Task: Access the omni channel home.
Action: Mouse moved to (975, 64)
Screenshot: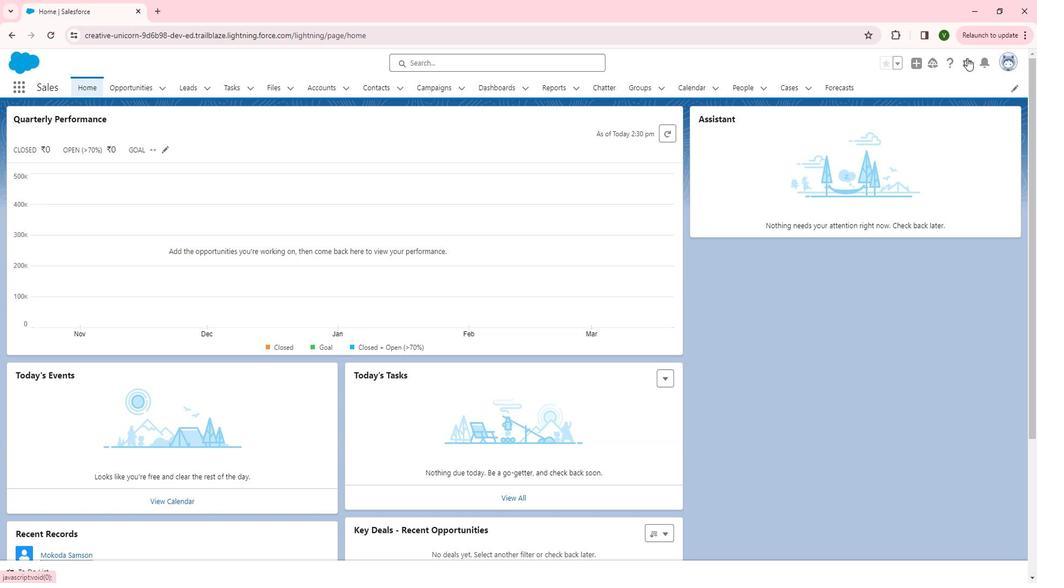 
Action: Mouse pressed left at (975, 64)
Screenshot: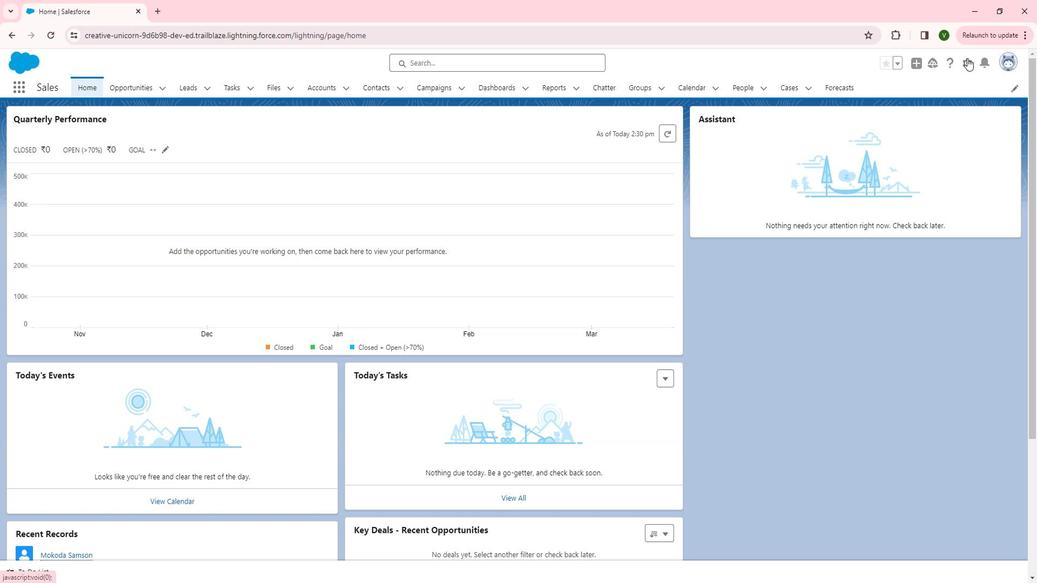 
Action: Mouse moved to (933, 141)
Screenshot: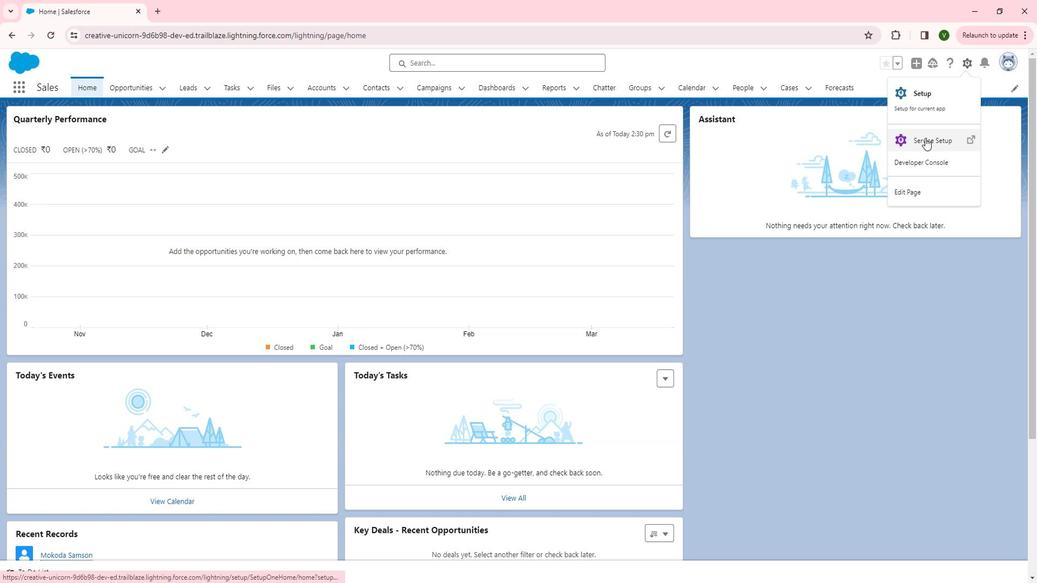 
Action: Mouse pressed left at (933, 141)
Screenshot: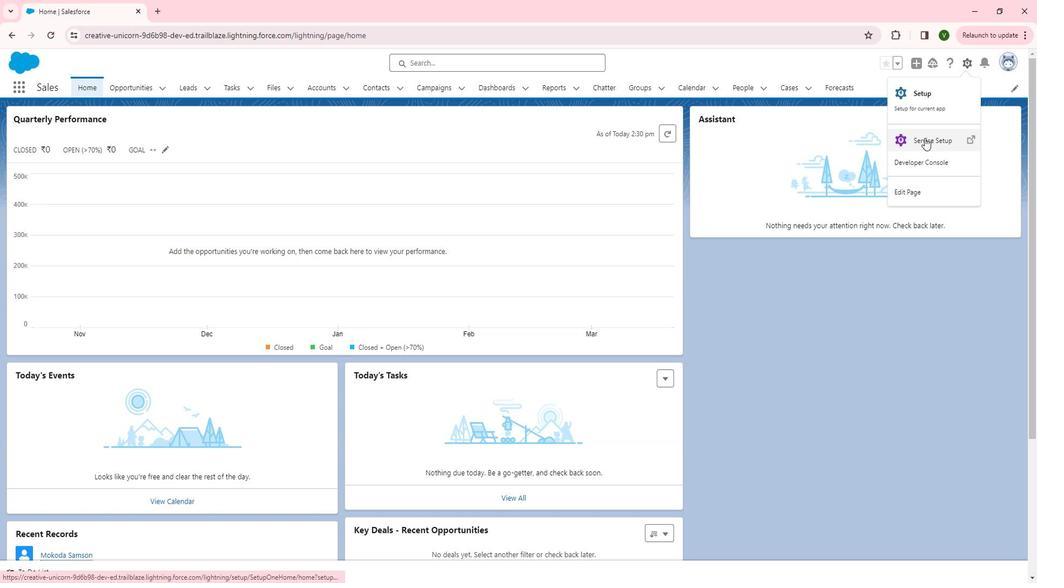 
Action: Mouse moved to (15, 254)
Screenshot: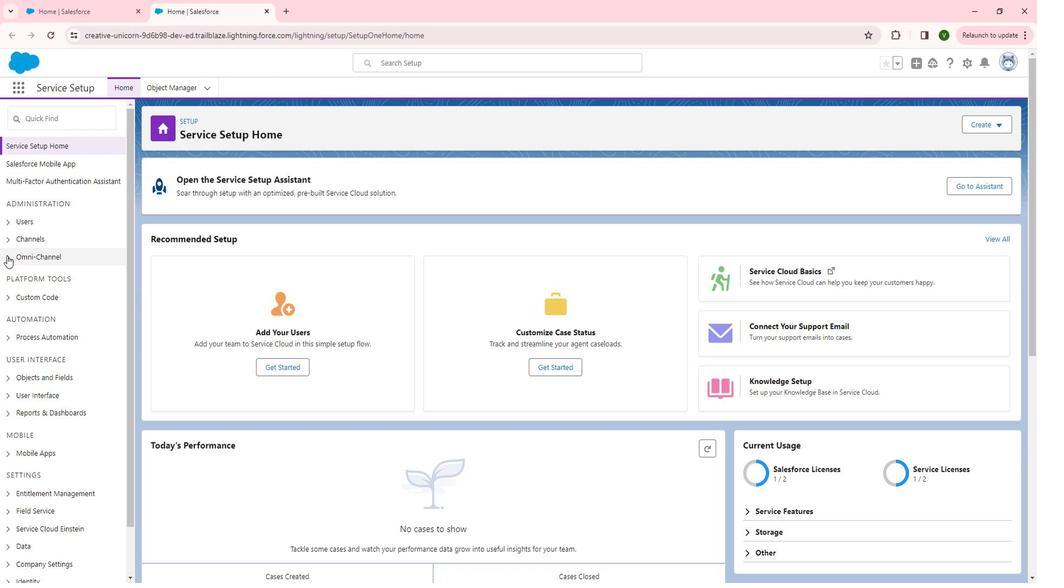 
Action: Mouse pressed left at (15, 254)
Screenshot: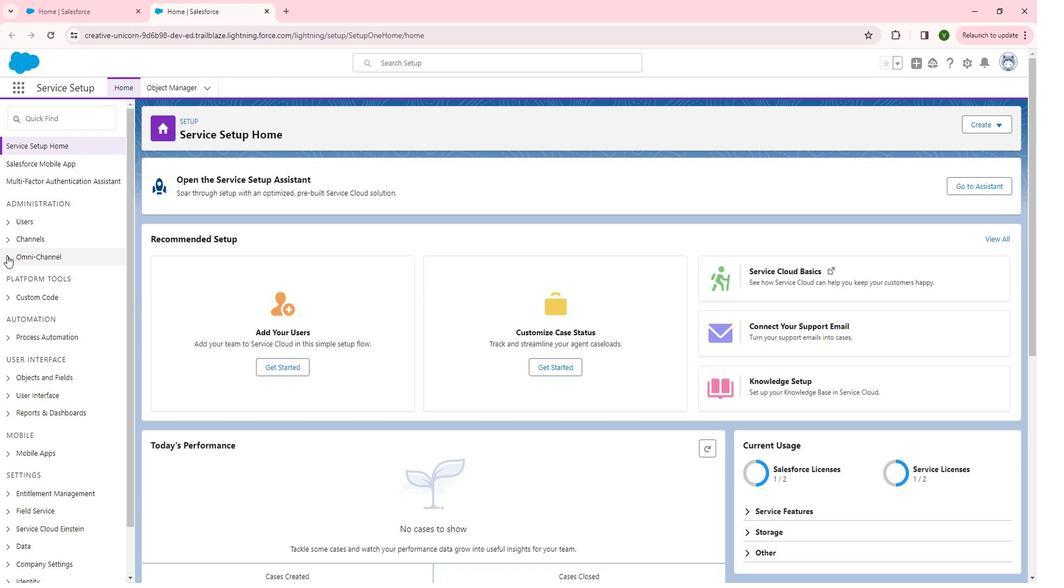 
Action: Mouse moved to (77, 289)
Screenshot: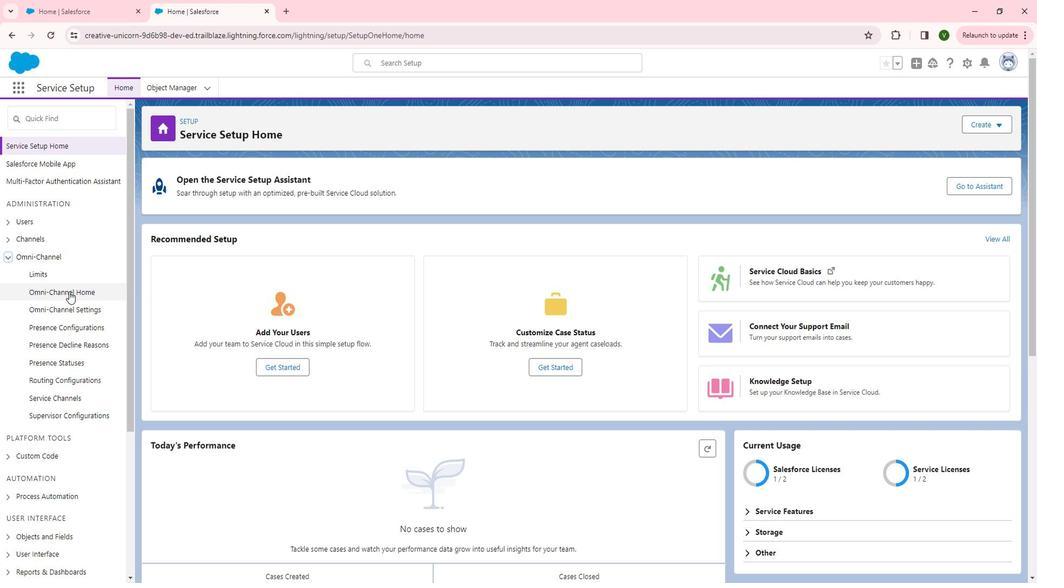 
Action: Mouse pressed left at (77, 289)
Screenshot: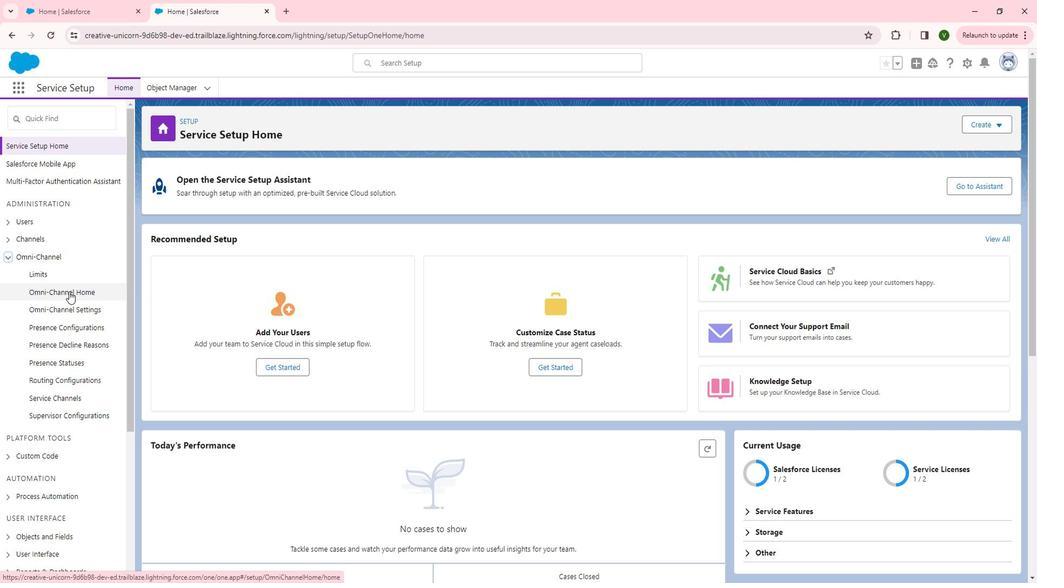 
Action: Mouse moved to (456, 330)
Screenshot: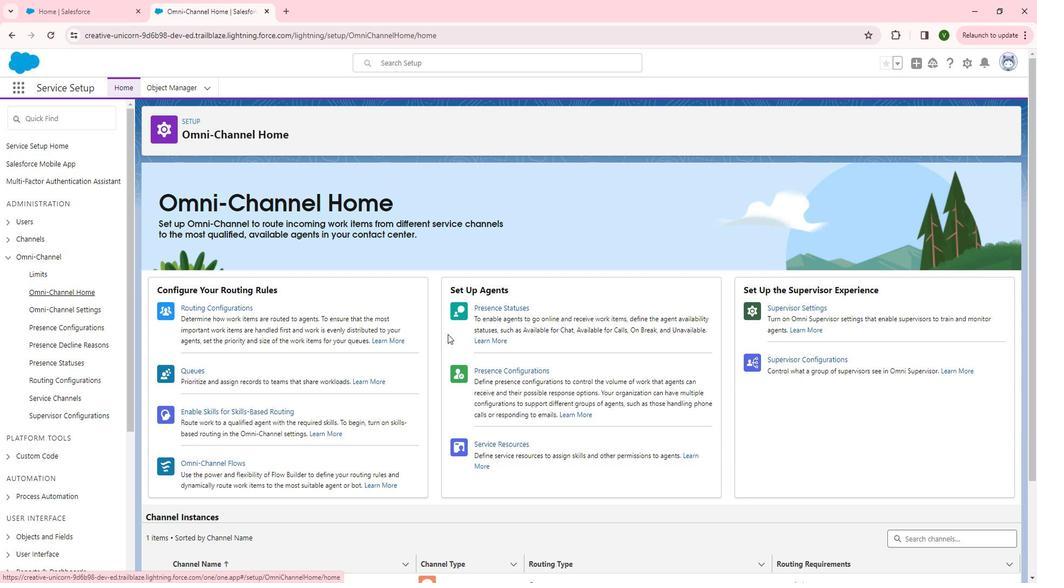 
Action: Mouse scrolled (456, 330) with delta (0, 0)
Screenshot: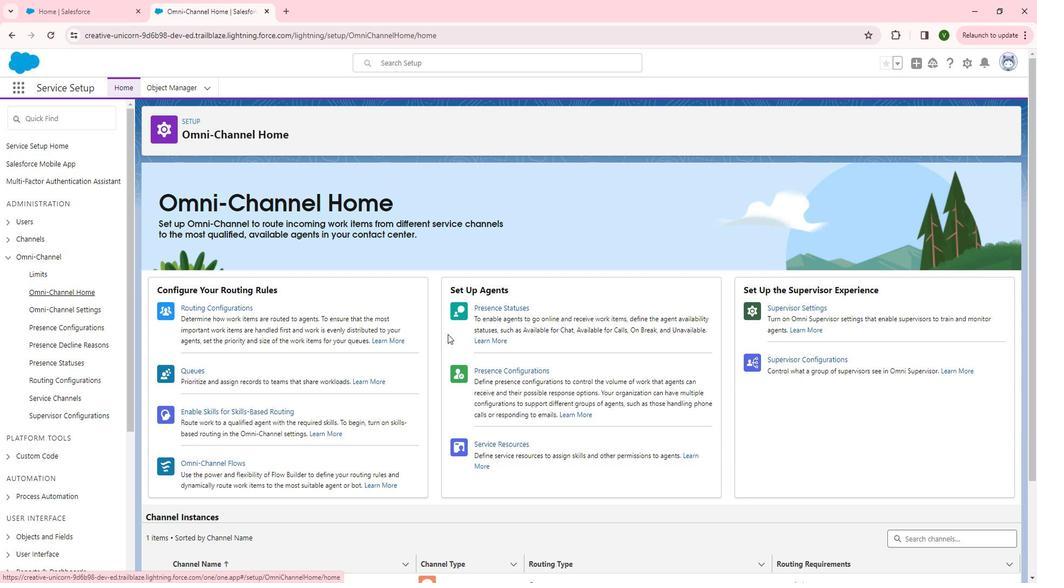 
Action: Mouse scrolled (456, 330) with delta (0, 0)
Screenshot: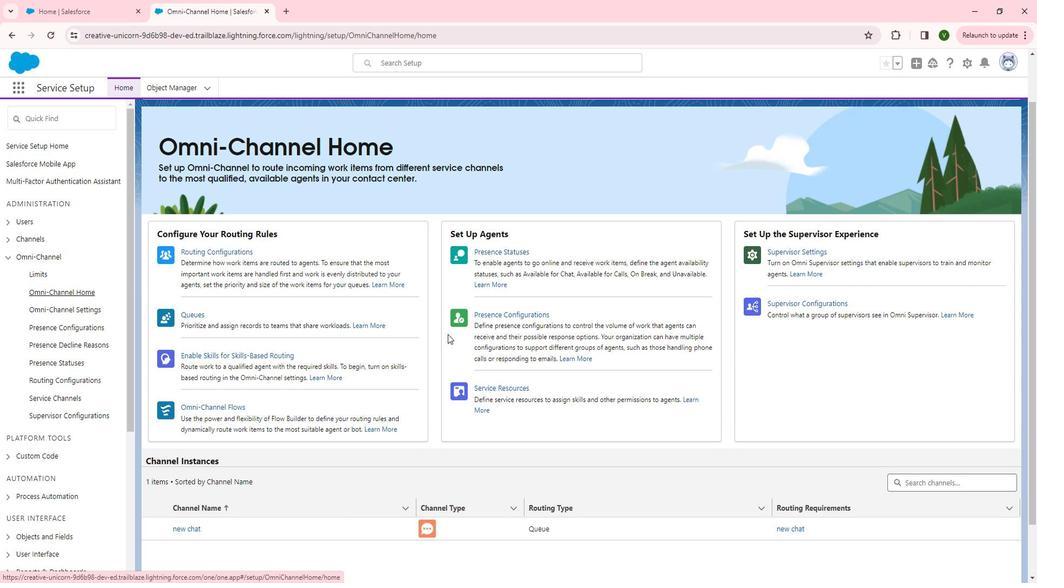 
Action: Mouse scrolled (456, 330) with delta (0, 0)
Screenshot: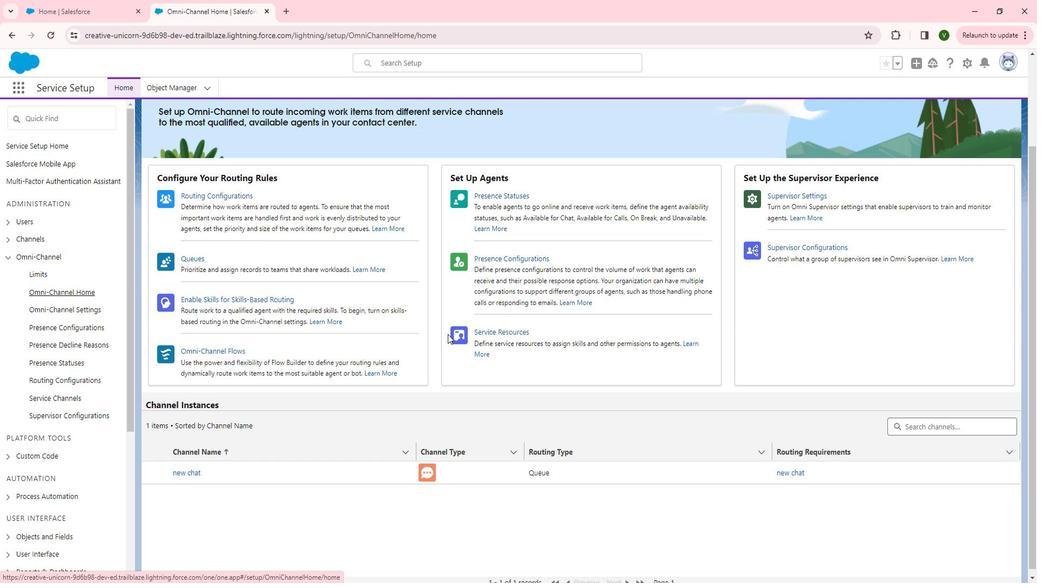 
Action: Mouse scrolled (456, 330) with delta (0, 0)
Screenshot: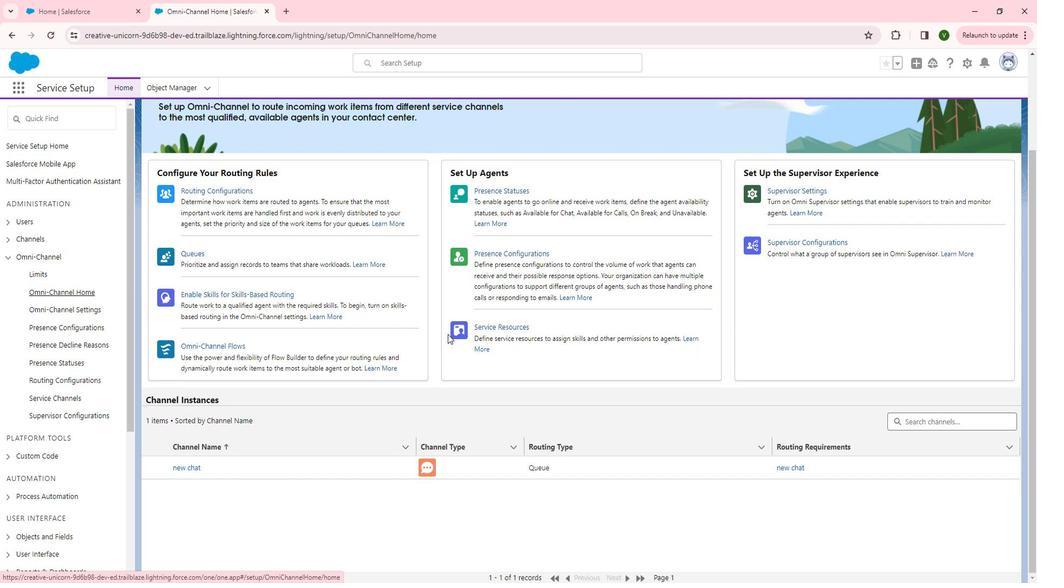 
Action: Mouse moved to (456, 331)
Screenshot: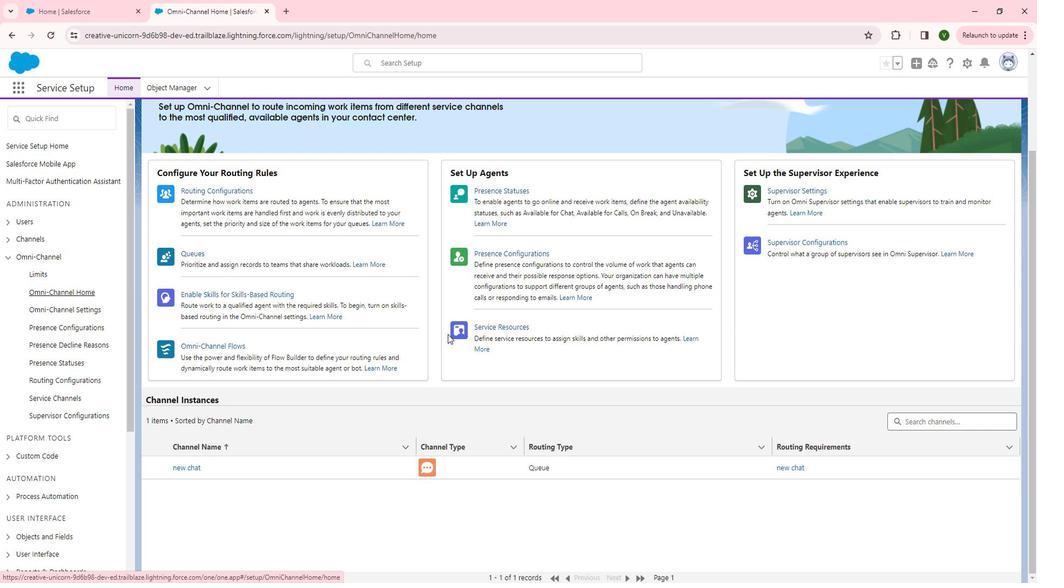 
